 Task: Create a rule from the Recommended list, Task Added to this Project -> add SubTasks in the project AutoDesk with SubTasks Gather and Analyse Requirements , Design and Implement Solution , System Test and UAT , Release to Production / Go Live
Action: Mouse moved to (685, 361)
Screenshot: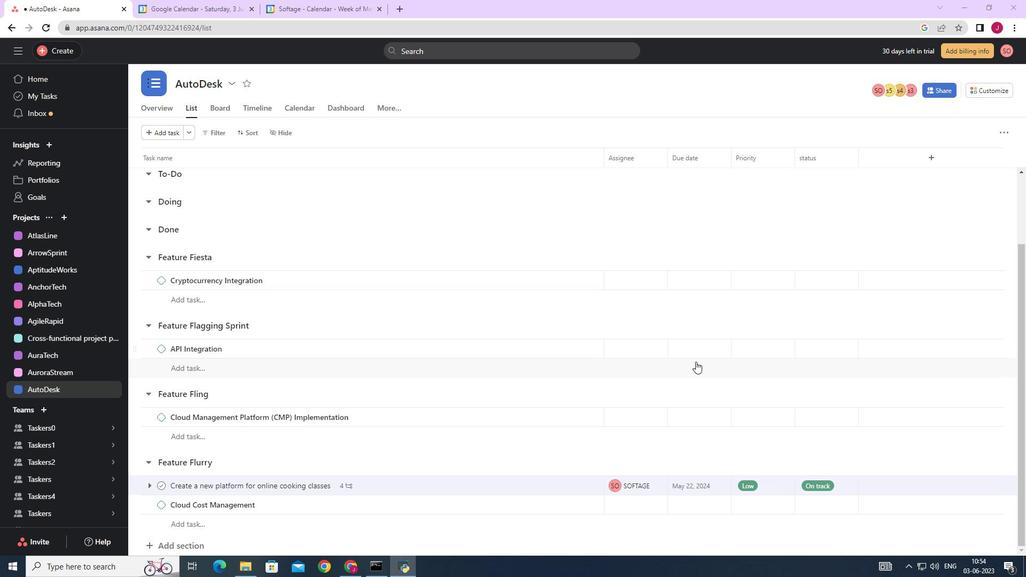 
Action: Mouse scrolled (685, 361) with delta (0, 0)
Screenshot: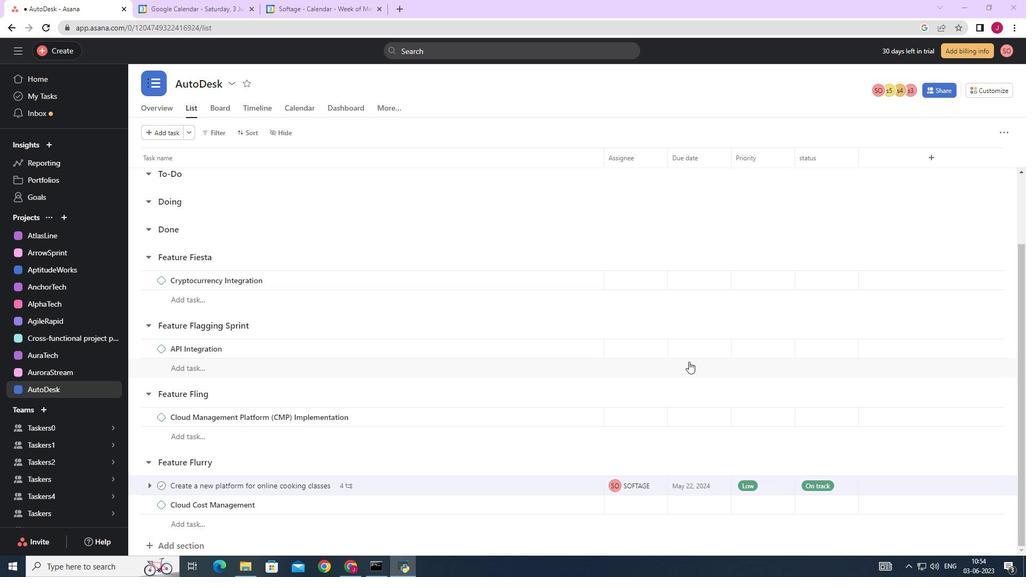 
Action: Mouse scrolled (685, 361) with delta (0, 0)
Screenshot: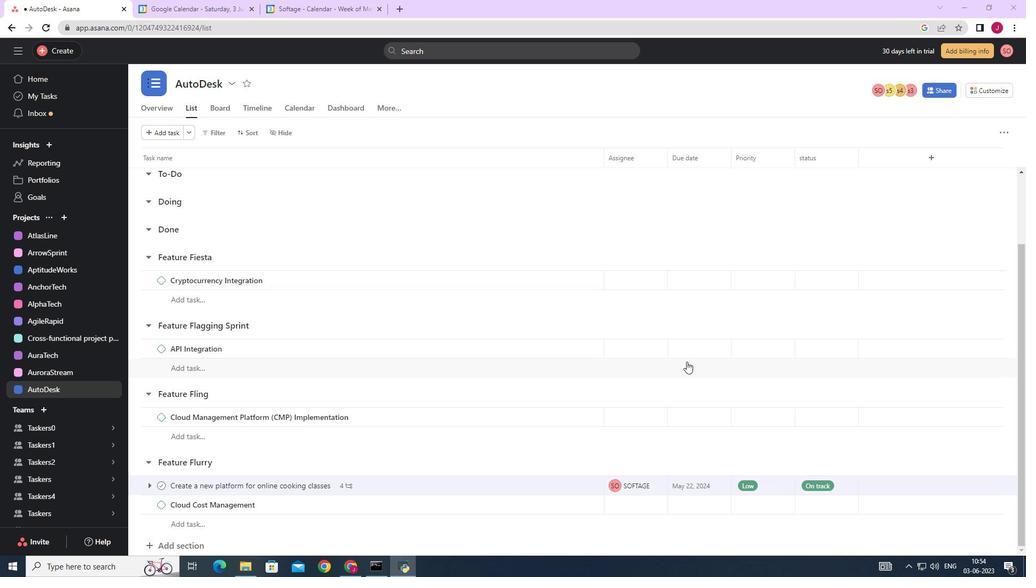 
Action: Mouse scrolled (685, 361) with delta (0, 0)
Screenshot: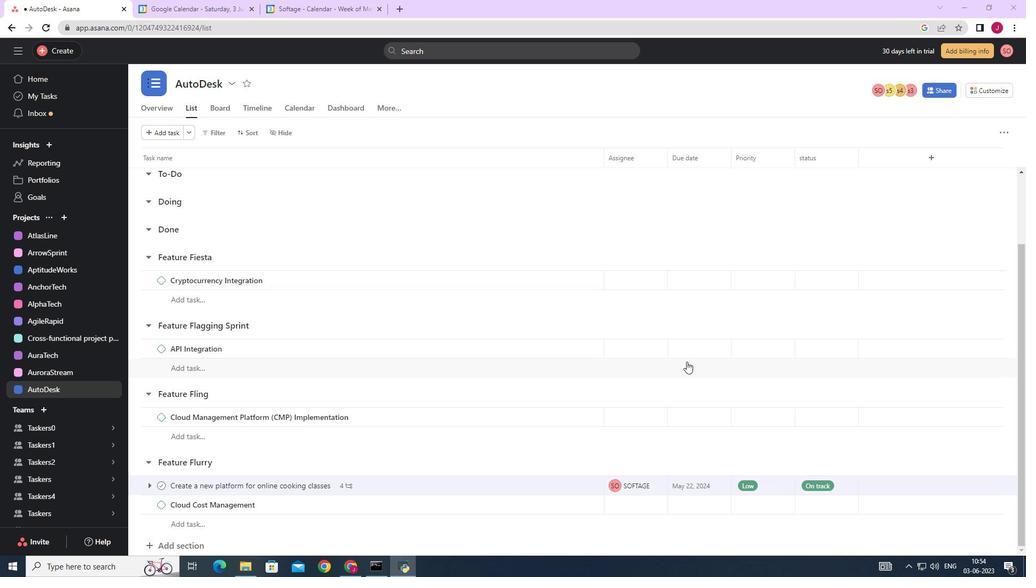 
Action: Mouse moved to (677, 354)
Screenshot: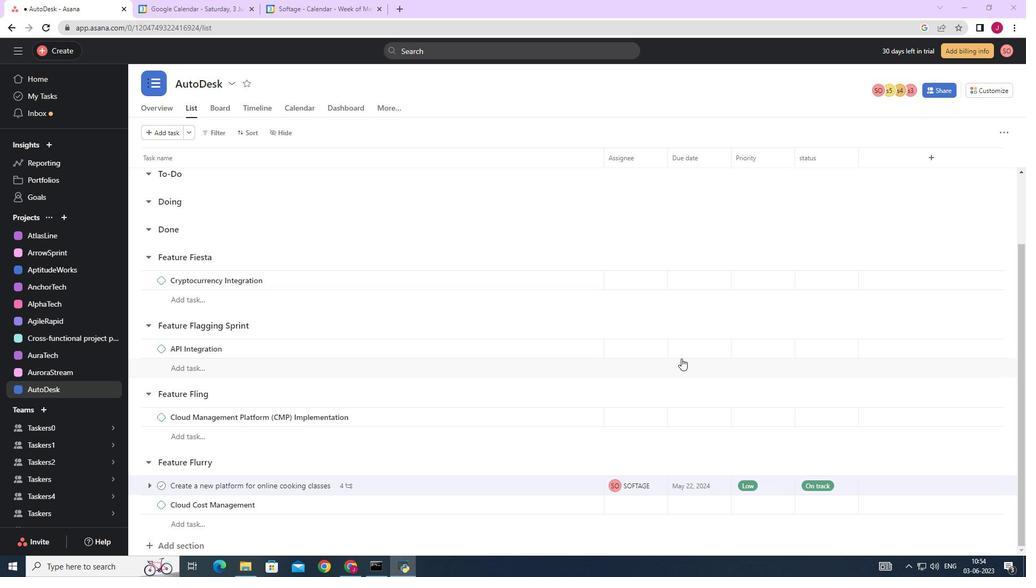 
Action: Mouse scrolled (677, 355) with delta (0, 0)
Screenshot: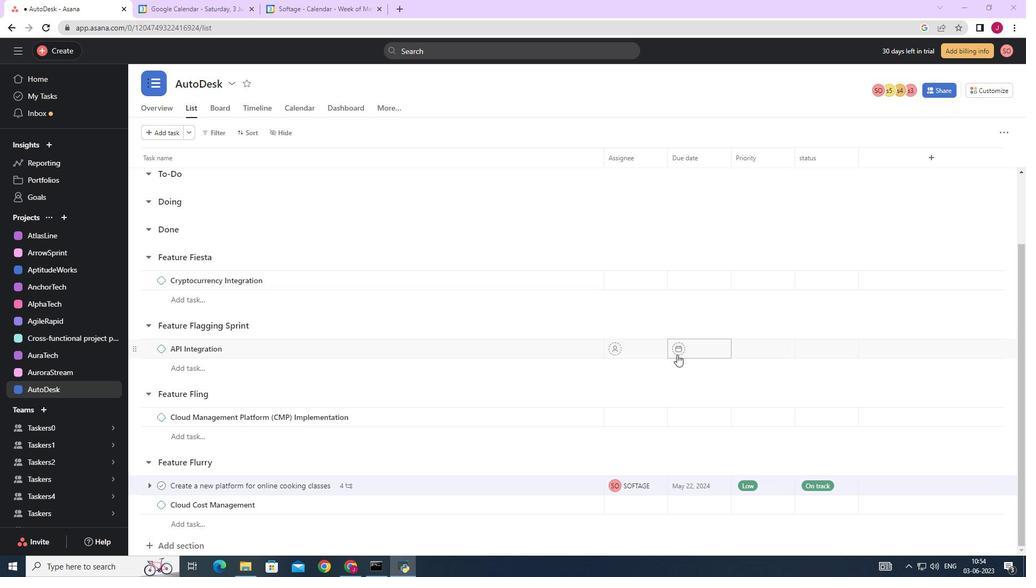 
Action: Mouse scrolled (677, 355) with delta (0, 0)
Screenshot: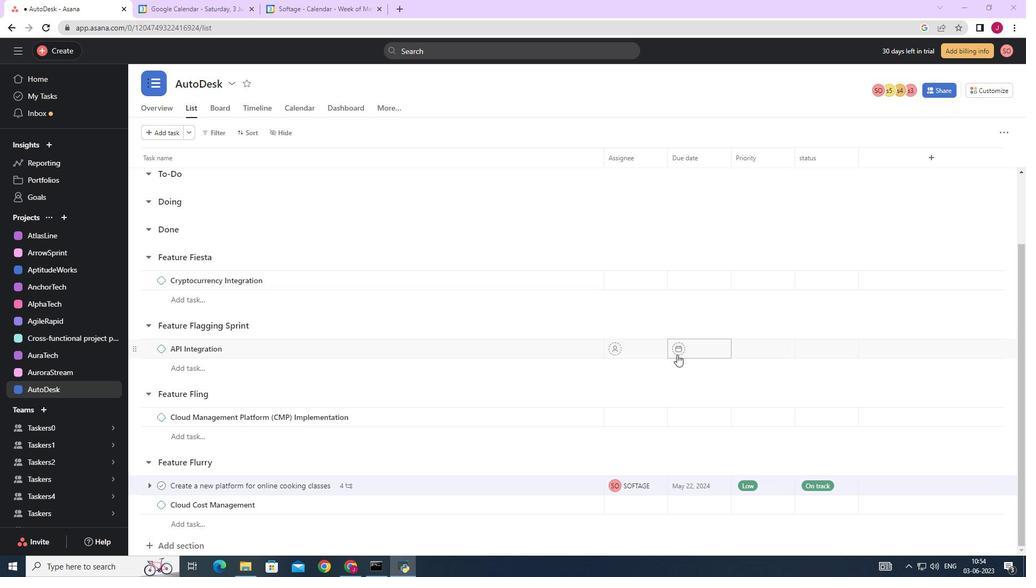 
Action: Mouse scrolled (677, 355) with delta (0, 0)
Screenshot: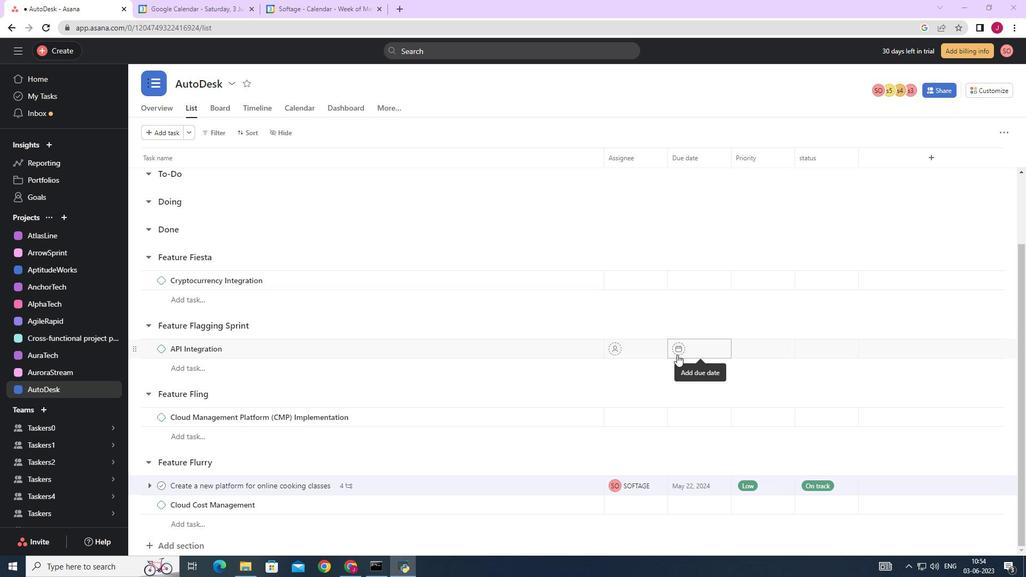 
Action: Mouse moved to (673, 352)
Screenshot: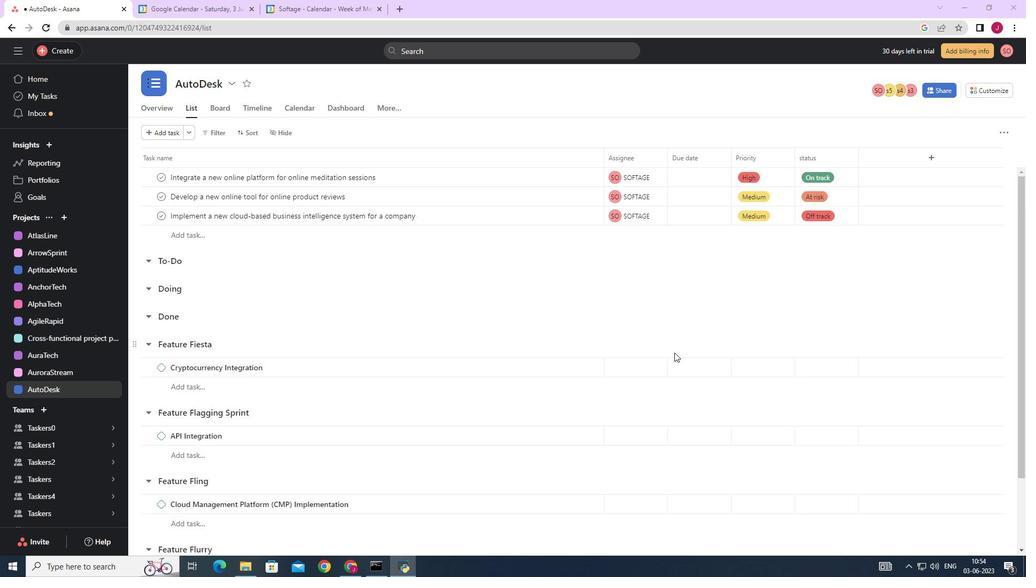 
Action: Mouse scrolled (673, 351) with delta (0, 0)
Screenshot: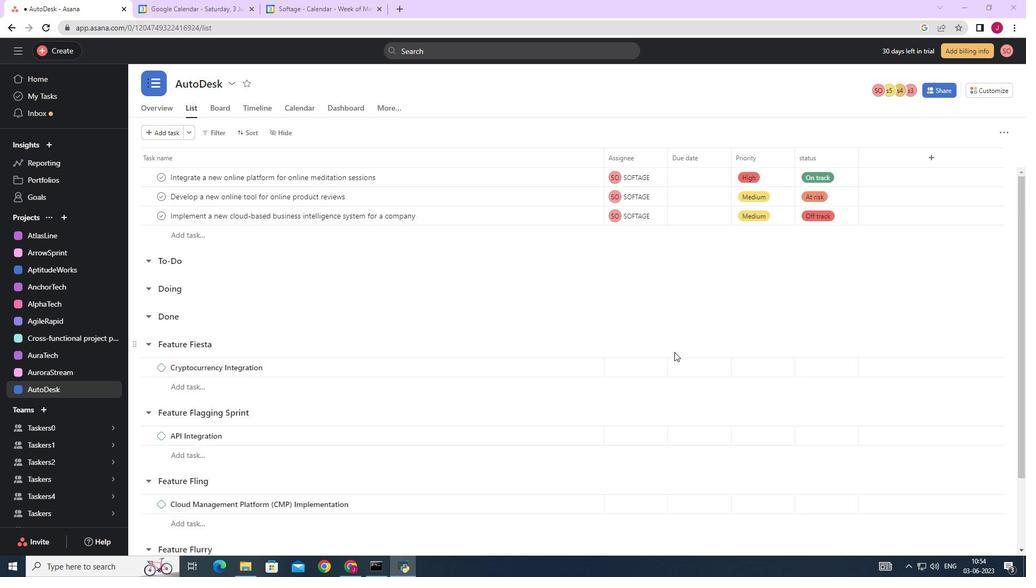 
Action: Mouse scrolled (673, 351) with delta (0, 0)
Screenshot: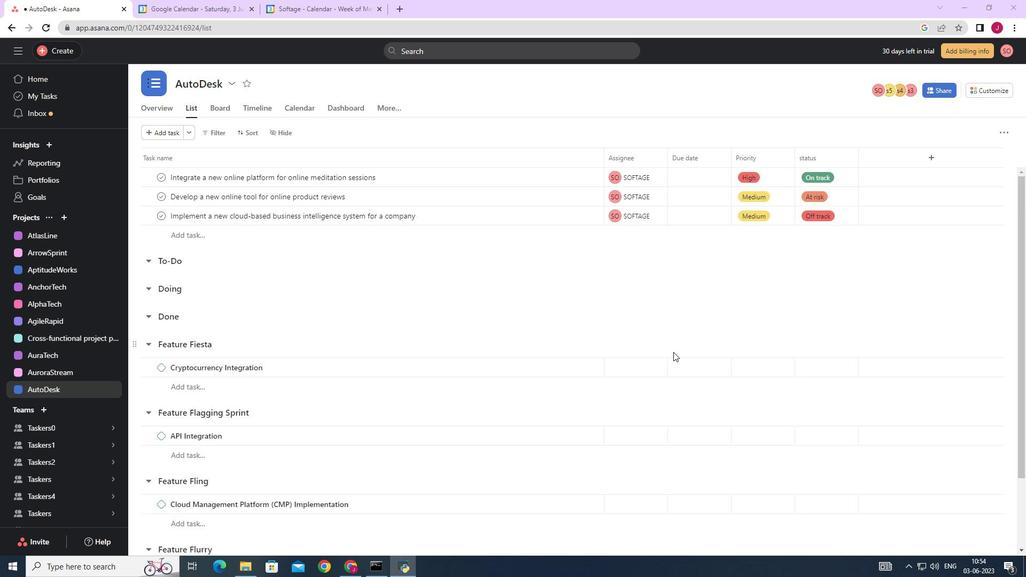 
Action: Mouse scrolled (673, 351) with delta (0, 0)
Screenshot: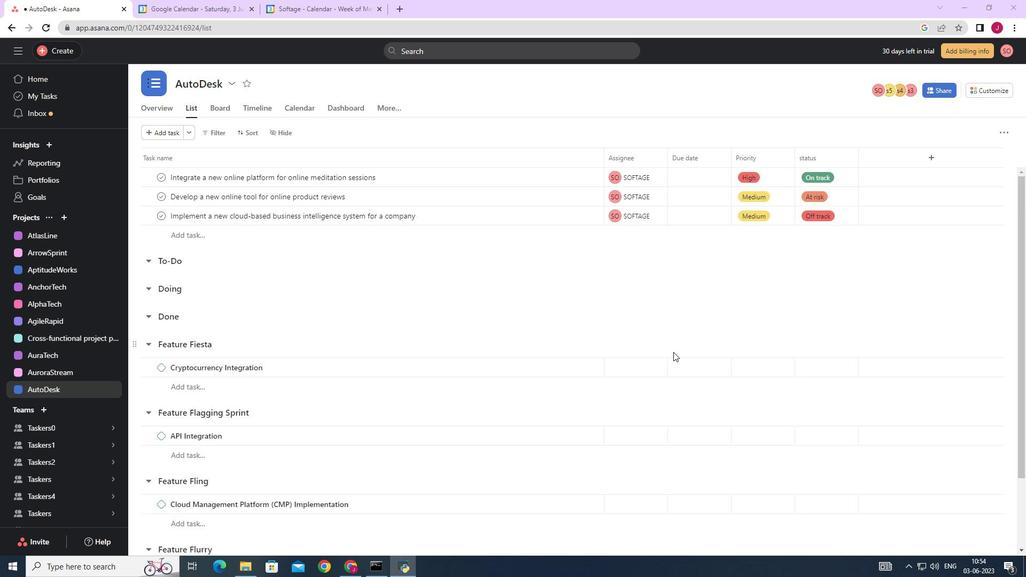 
Action: Mouse moved to (388, 418)
Screenshot: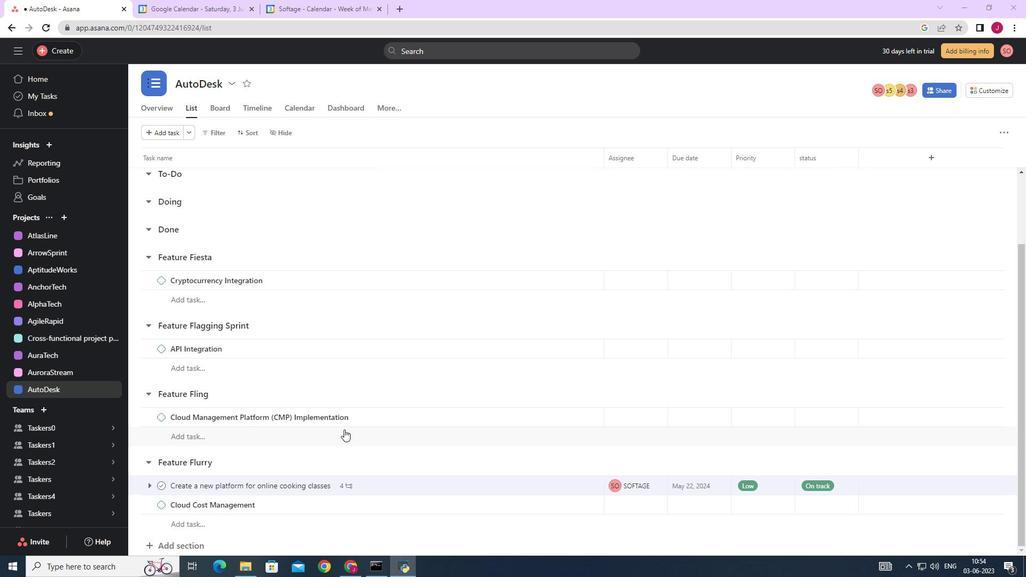 
Action: Mouse scrolled (388, 419) with delta (0, 0)
Screenshot: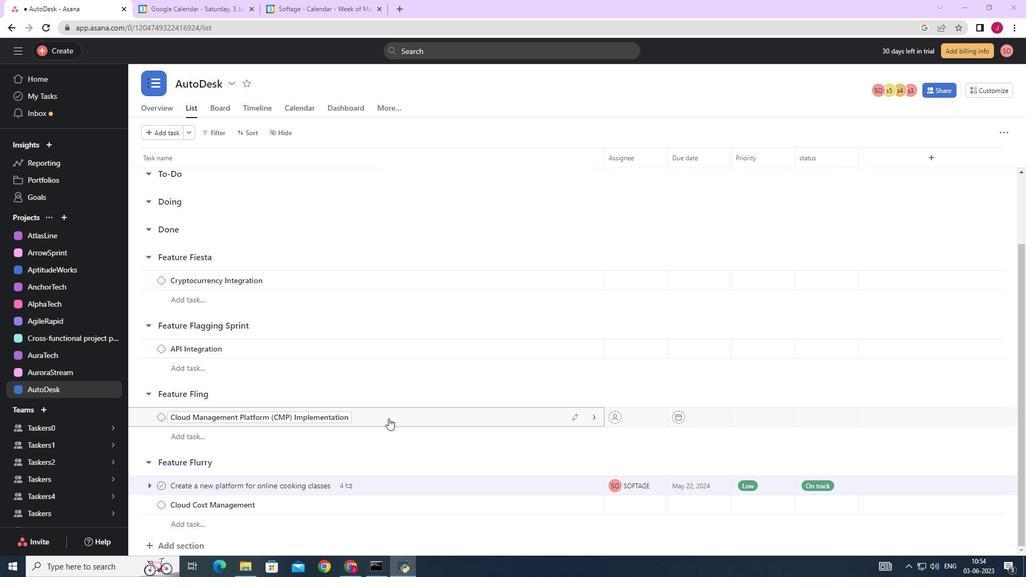 
Action: Mouse scrolled (388, 419) with delta (0, 0)
Screenshot: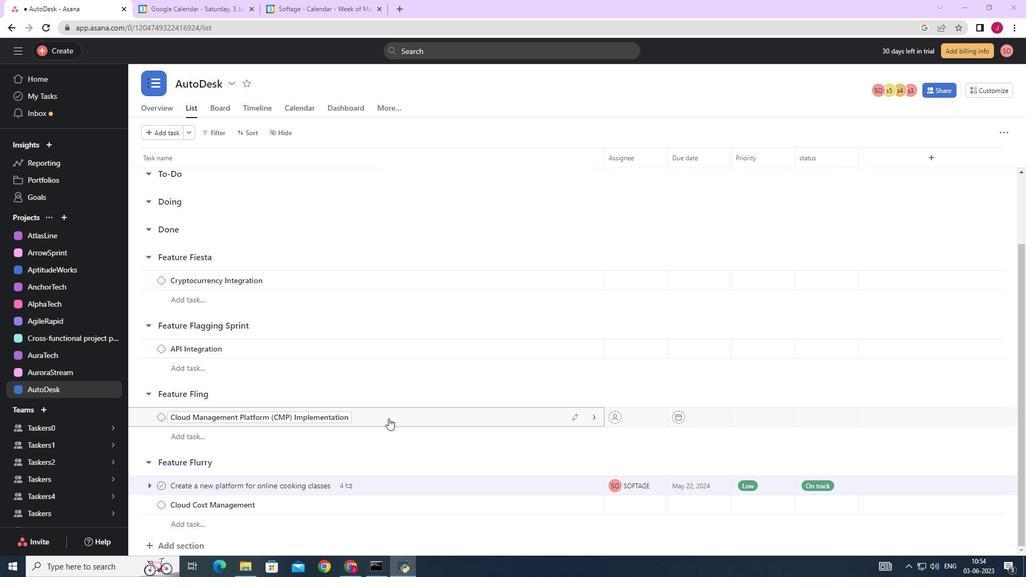 
Action: Mouse scrolled (388, 419) with delta (0, 0)
Screenshot: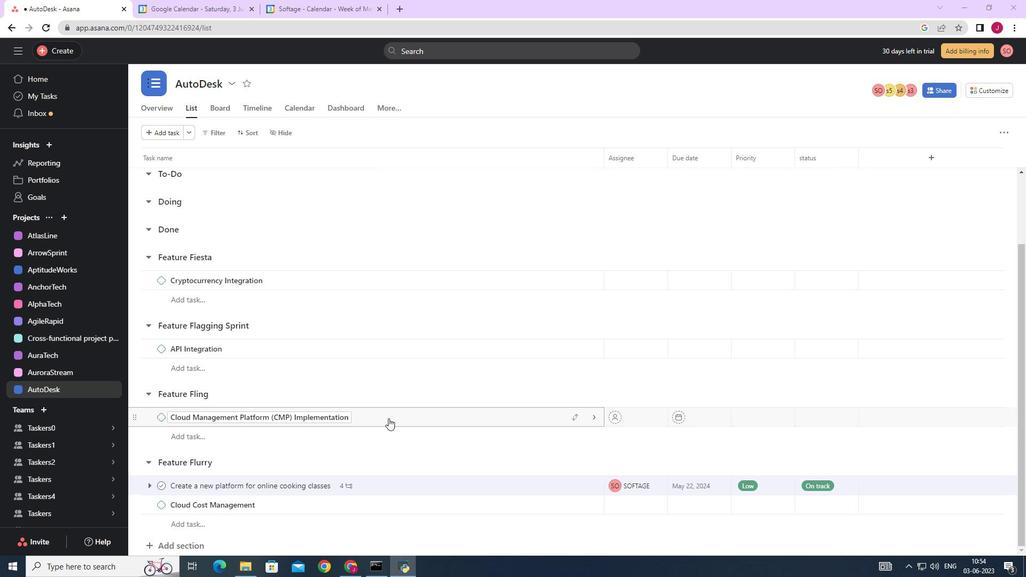 
Action: Mouse moved to (989, 89)
Screenshot: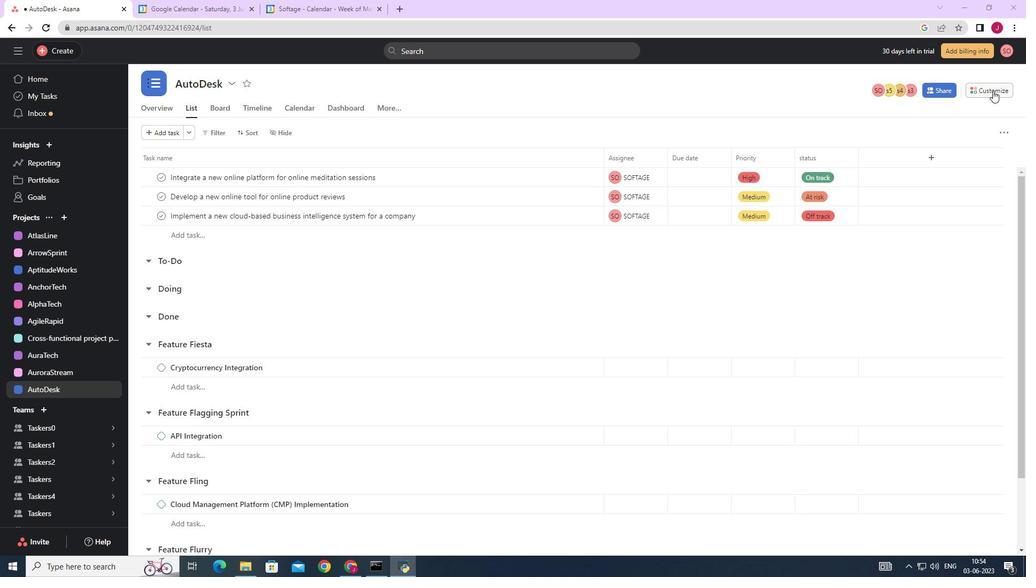 
Action: Mouse pressed left at (989, 89)
Screenshot: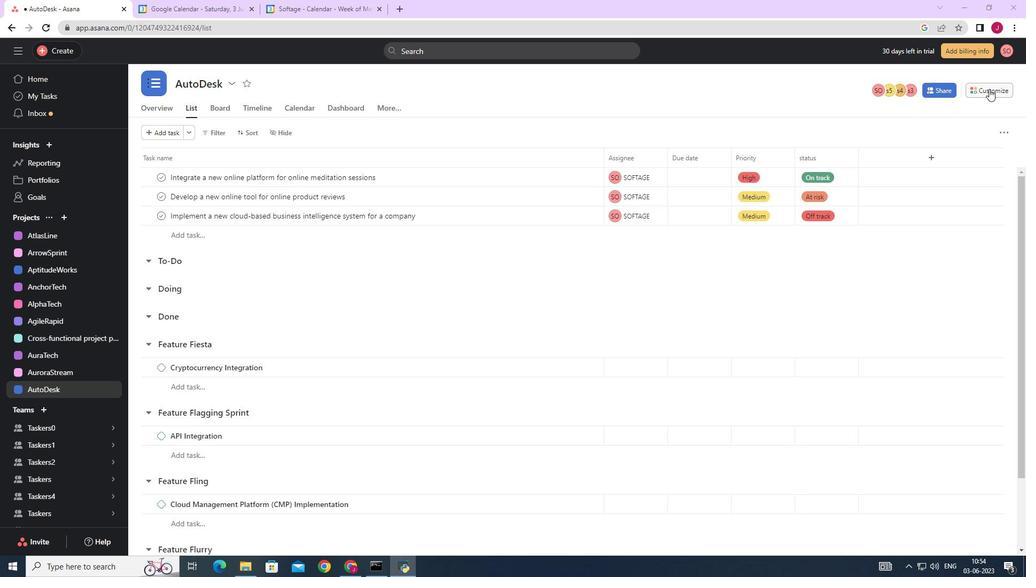
Action: Mouse moved to (799, 234)
Screenshot: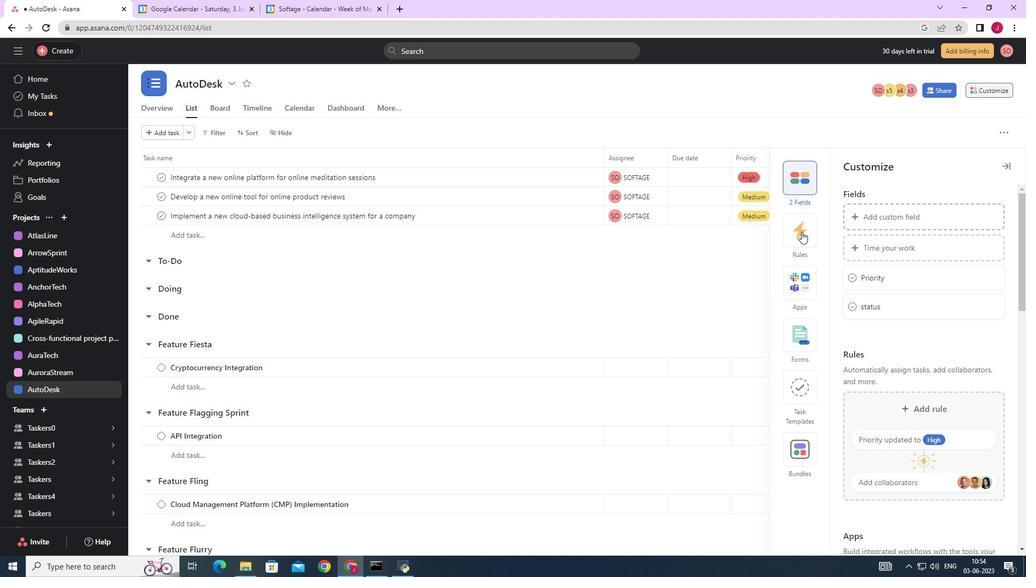
Action: Mouse pressed left at (799, 234)
Screenshot: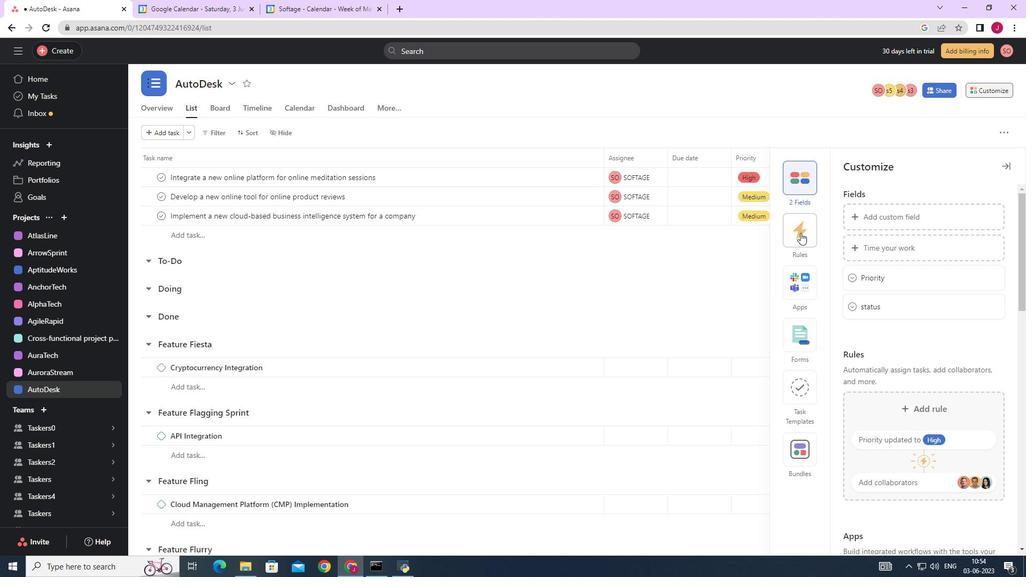 
Action: Mouse moved to (899, 250)
Screenshot: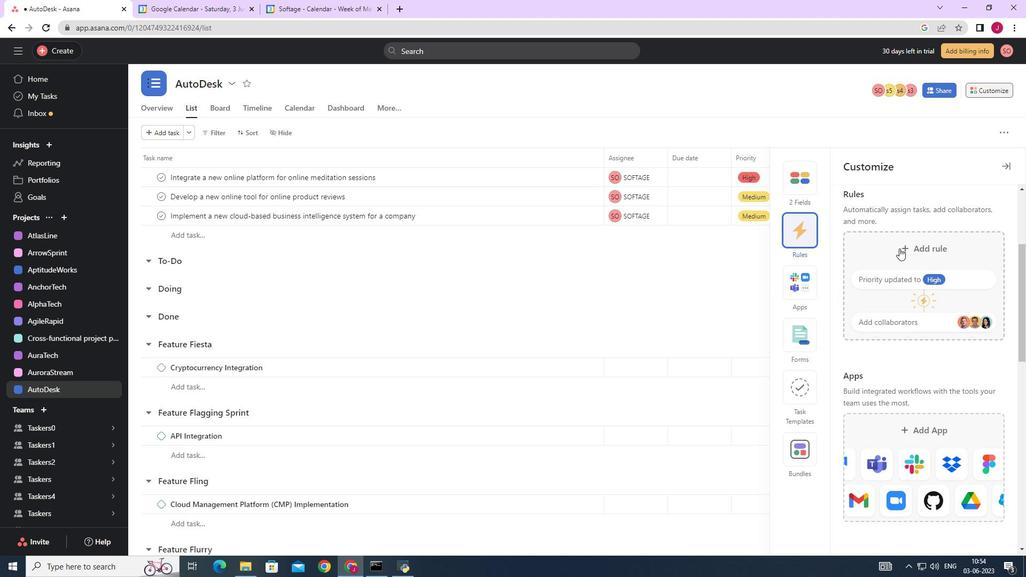 
Action: Mouse pressed left at (899, 250)
Screenshot: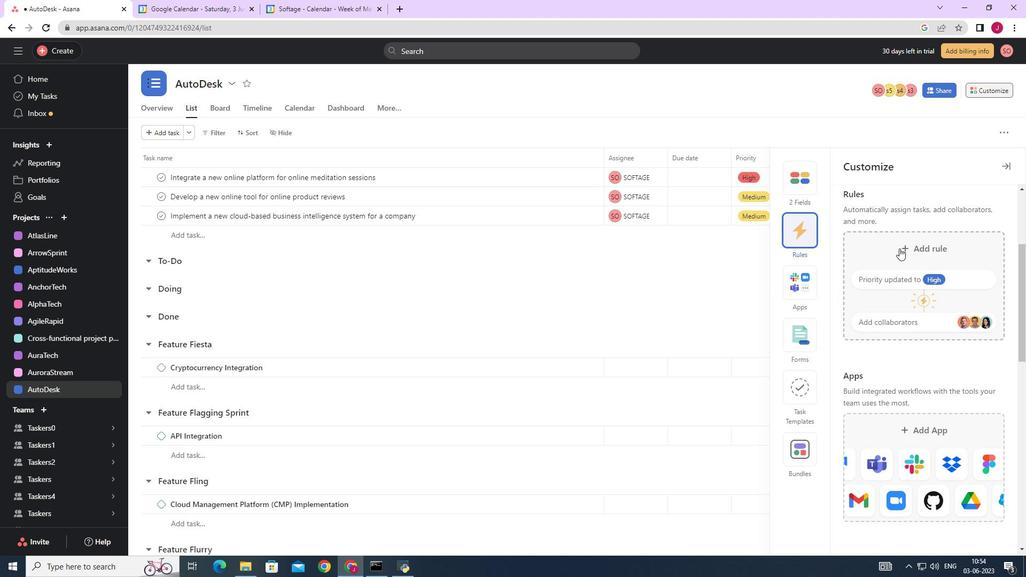 
Action: Mouse moved to (416, 164)
Screenshot: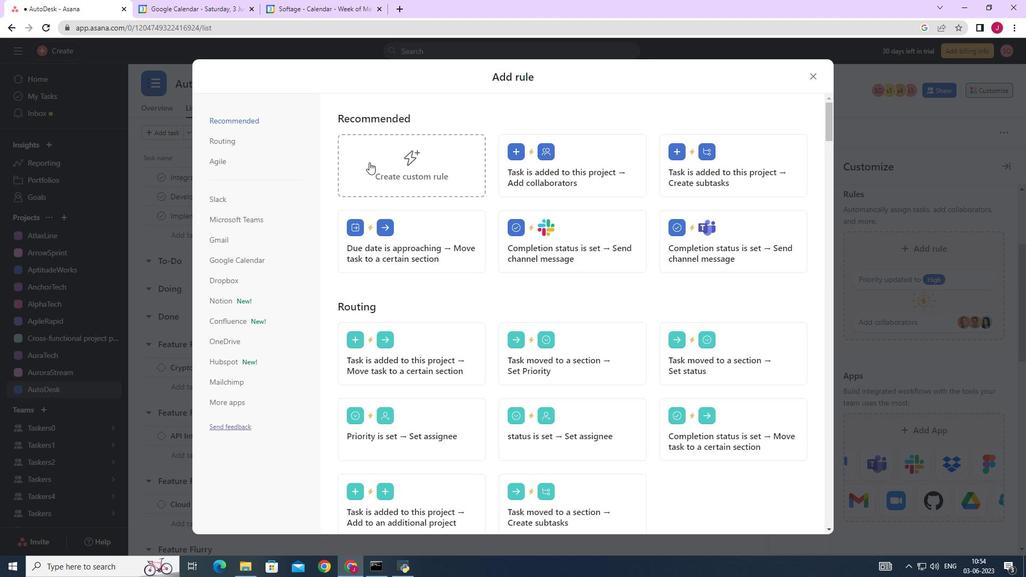 
Action: Mouse pressed left at (416, 164)
Screenshot: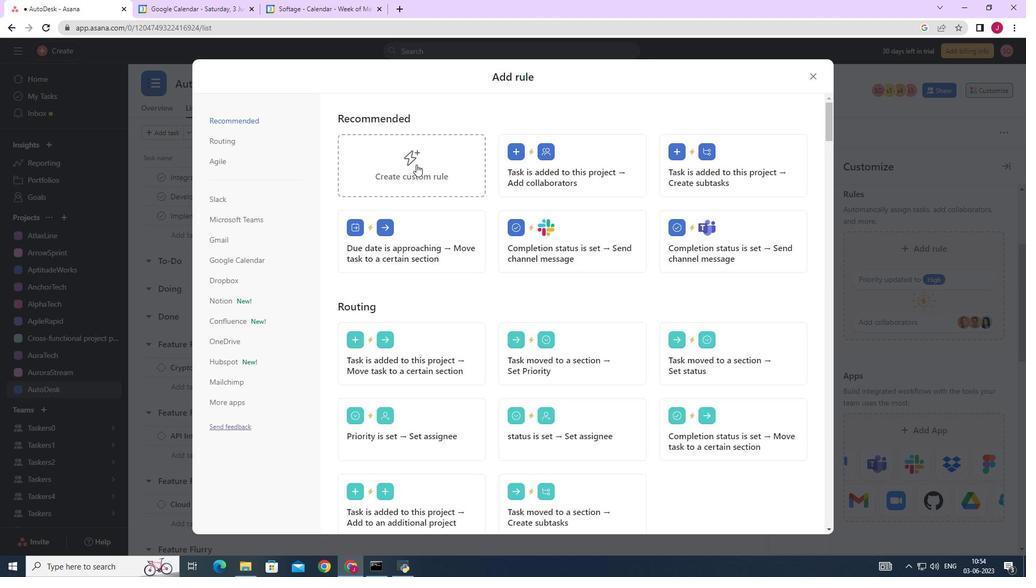 
Action: Mouse moved to (495, 272)
Screenshot: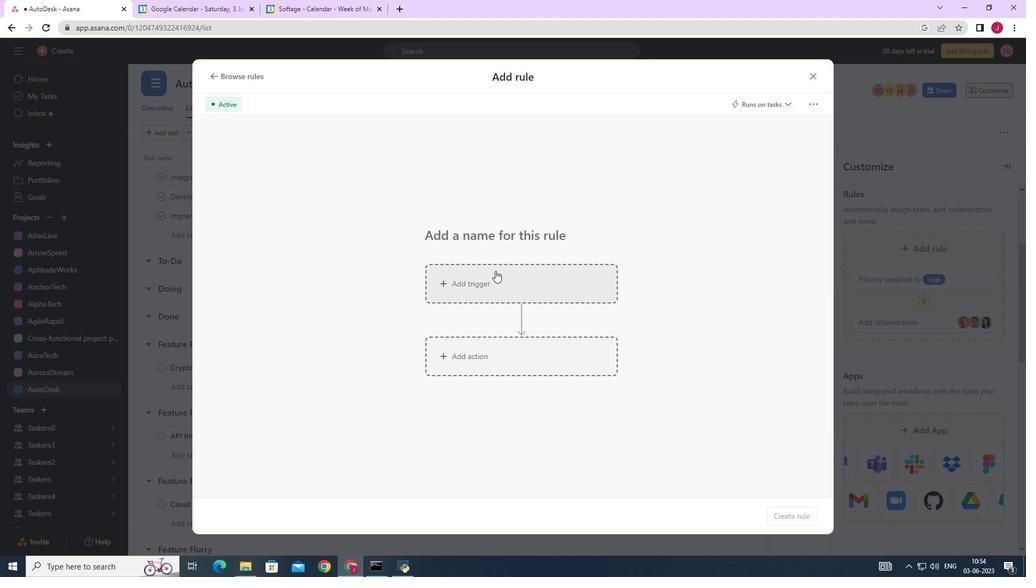 
Action: Mouse pressed left at (495, 272)
Screenshot: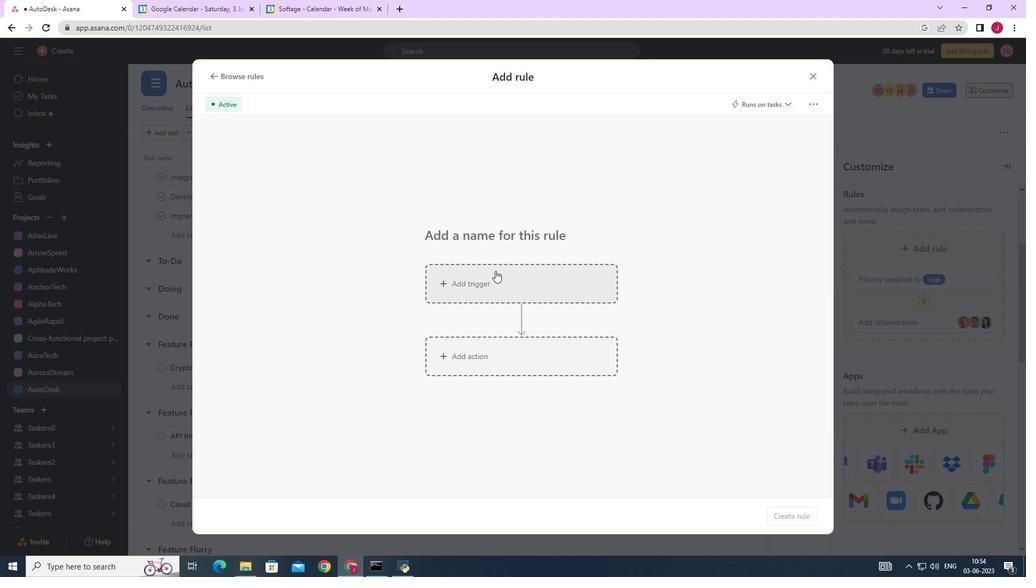 
Action: Mouse moved to (444, 350)
Screenshot: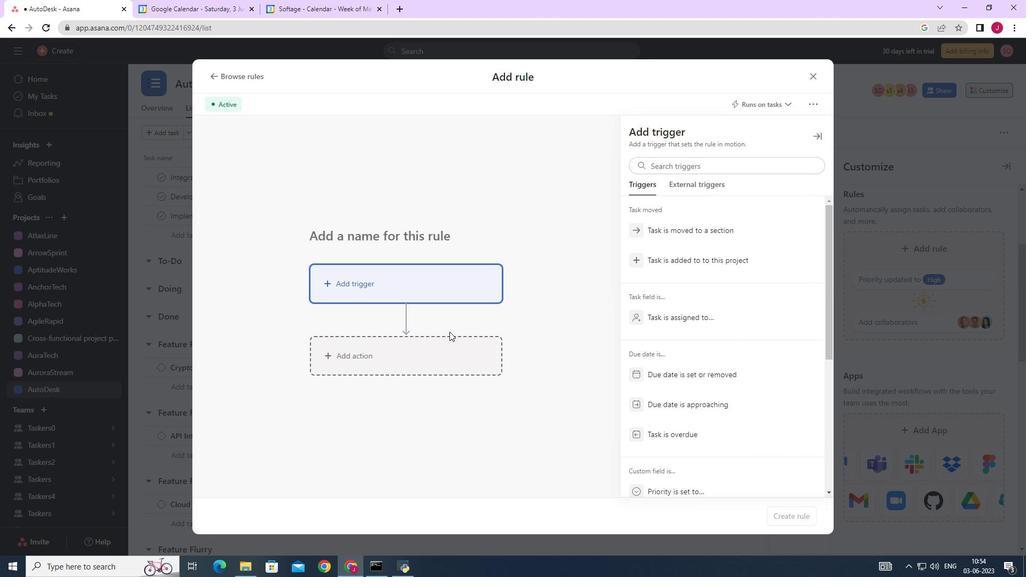 
Action: Mouse pressed left at (444, 350)
Screenshot: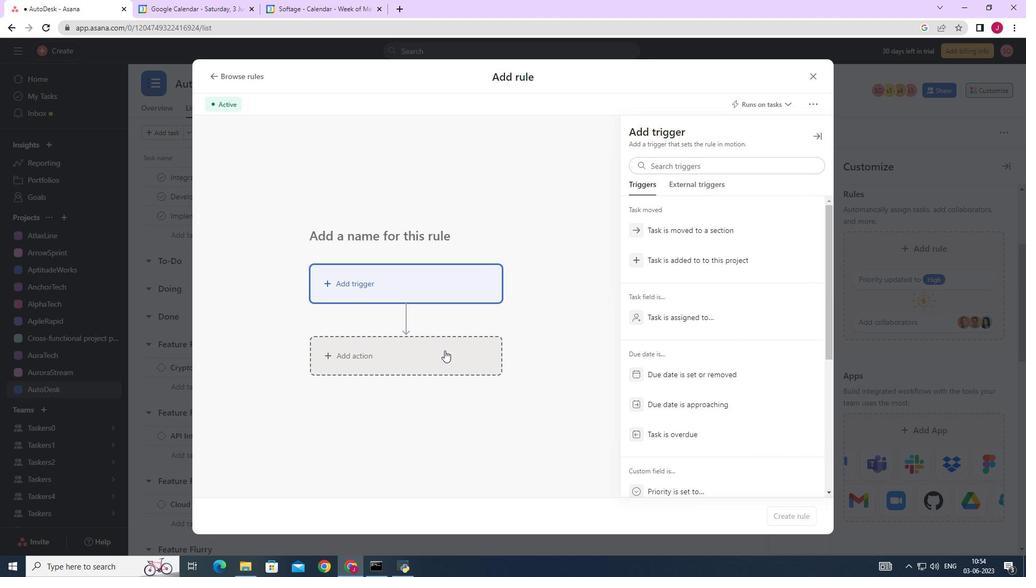
Action: Mouse moved to (686, 262)
Screenshot: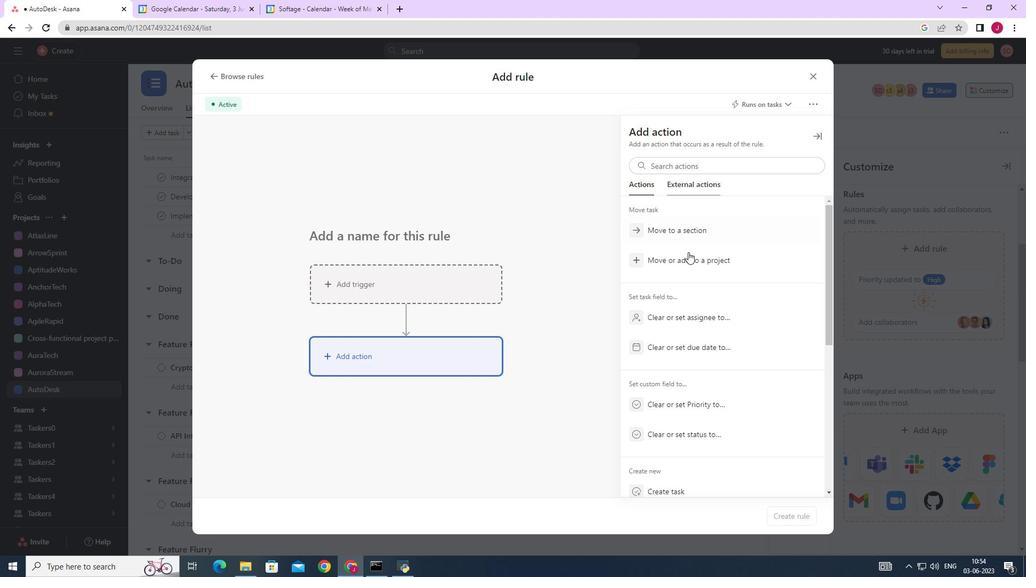 
Action: Mouse scrolled (686, 262) with delta (0, 0)
Screenshot: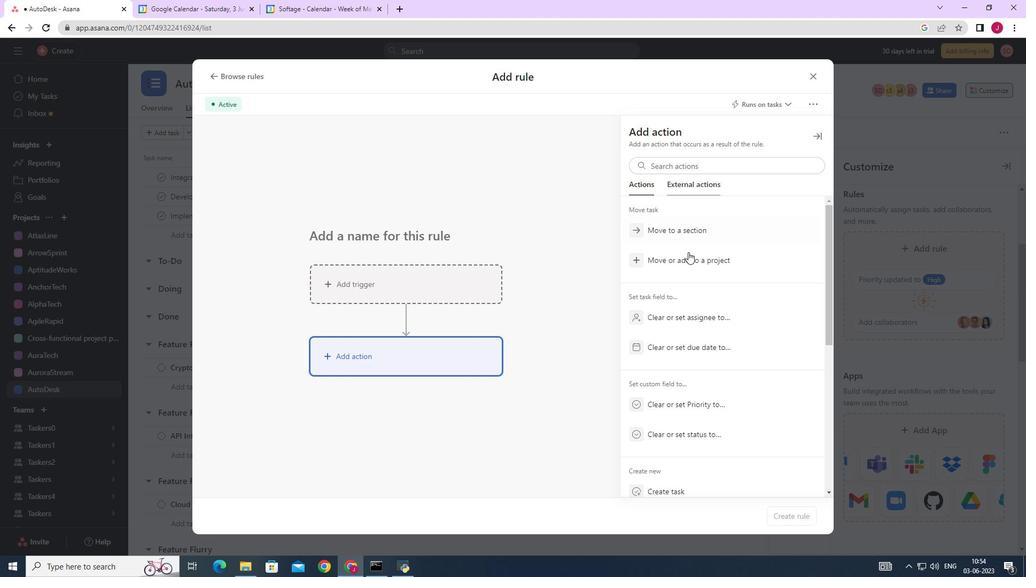 
Action: Mouse moved to (686, 264)
Screenshot: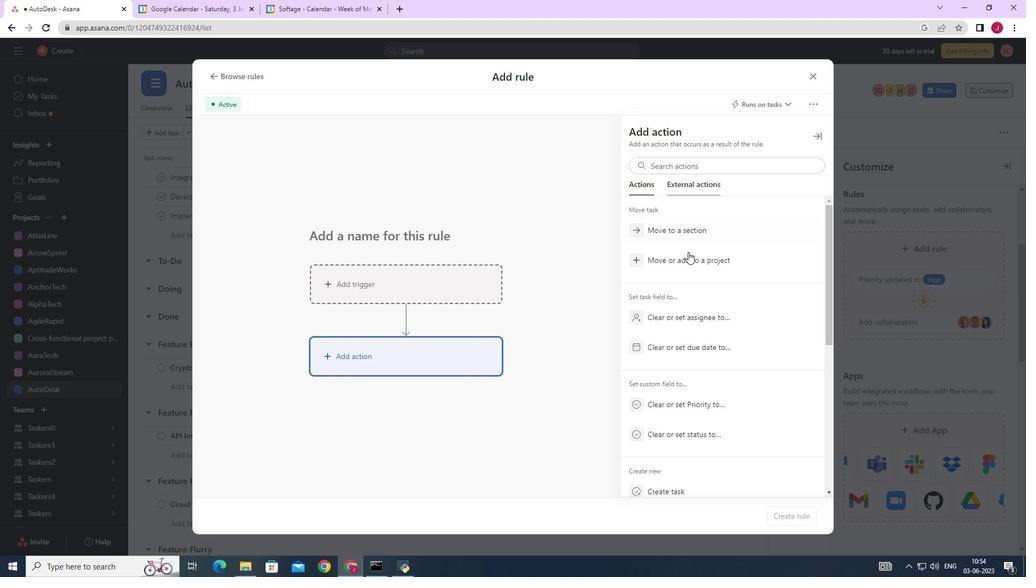 
Action: Mouse scrolled (686, 264) with delta (0, 0)
Screenshot: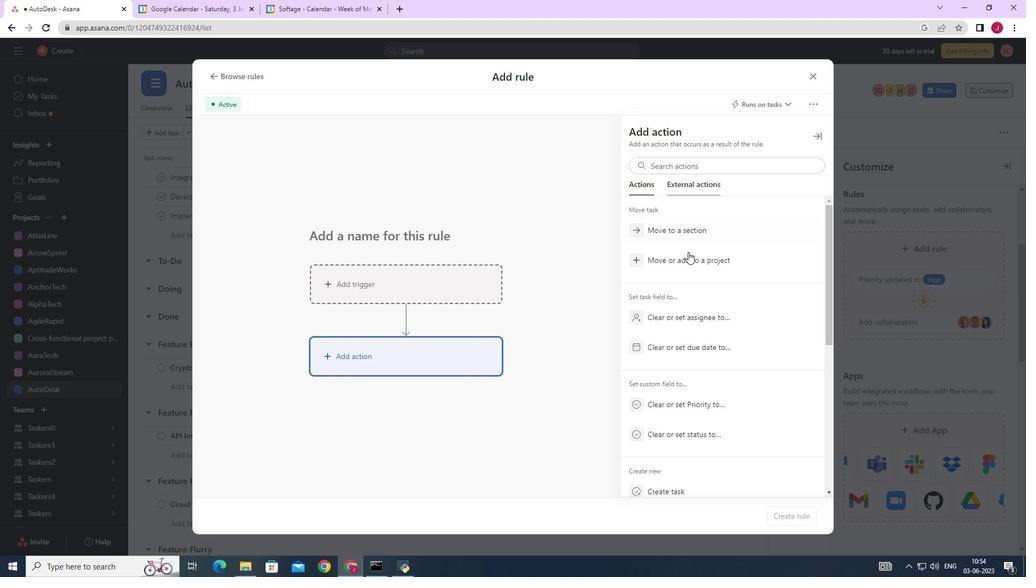 
Action: Mouse moved to (686, 264)
Screenshot: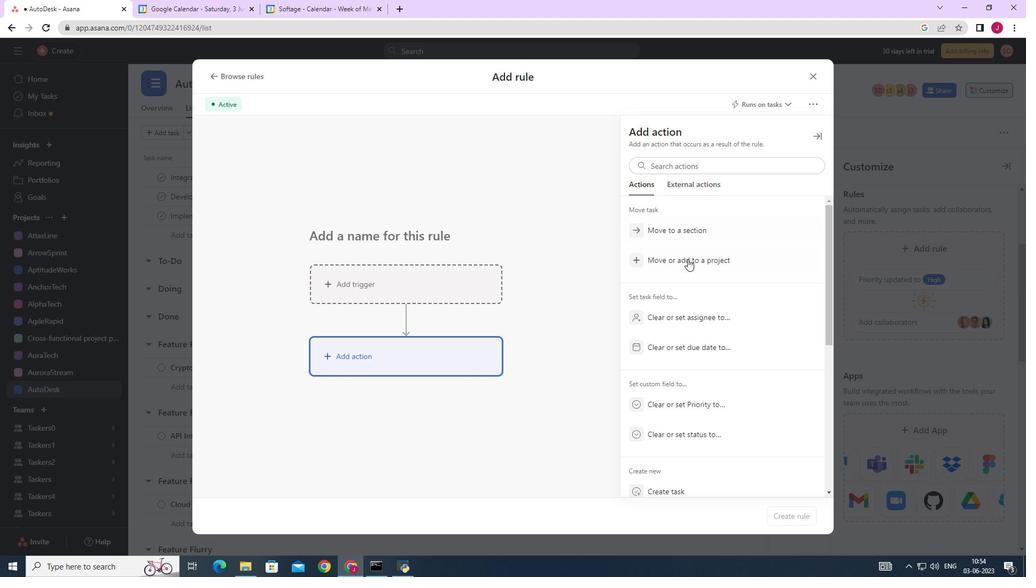 
Action: Mouse scrolled (686, 264) with delta (0, 0)
Screenshot: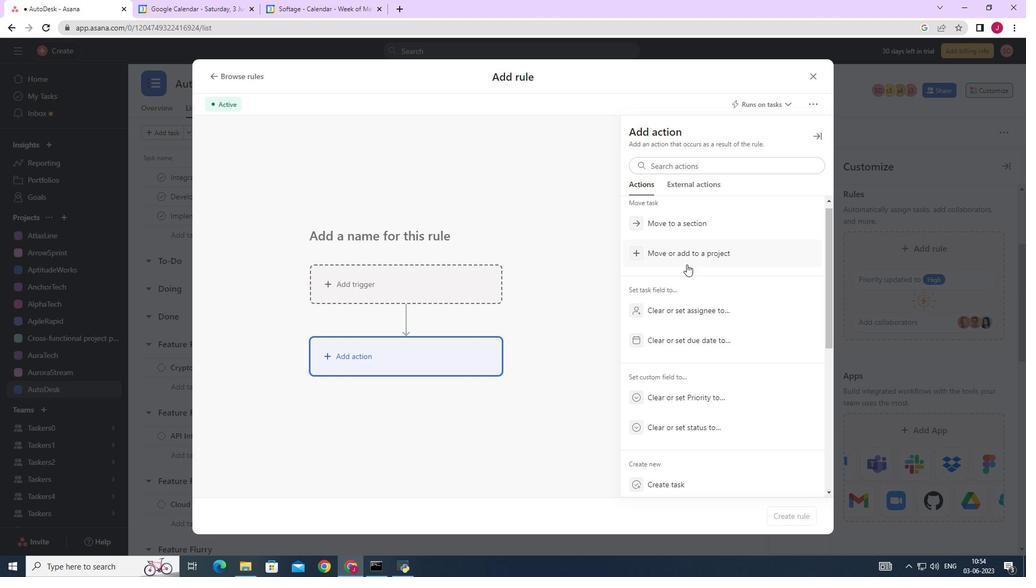 
Action: Mouse moved to (665, 358)
Screenshot: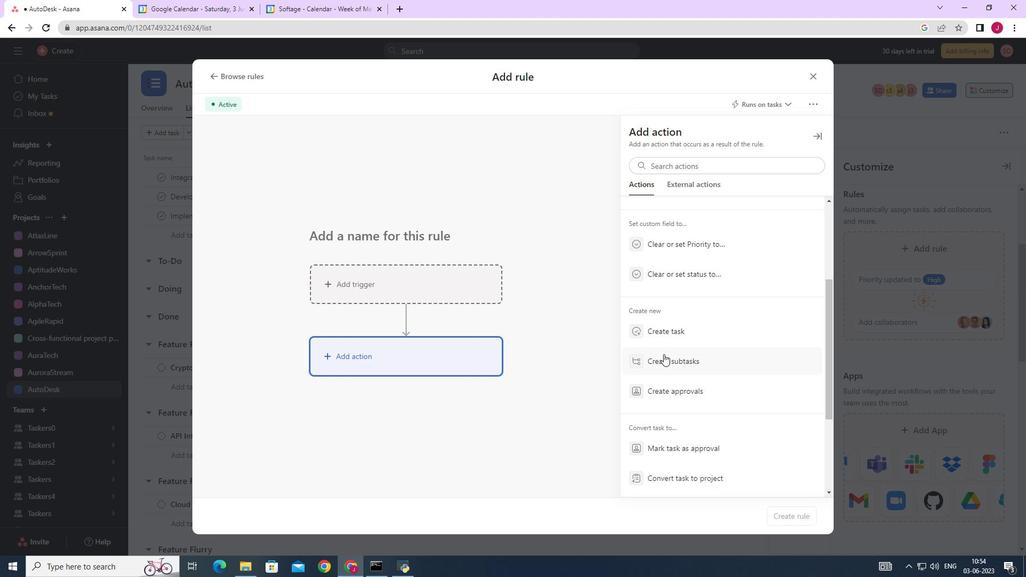 
Action: Mouse pressed left at (665, 358)
Screenshot: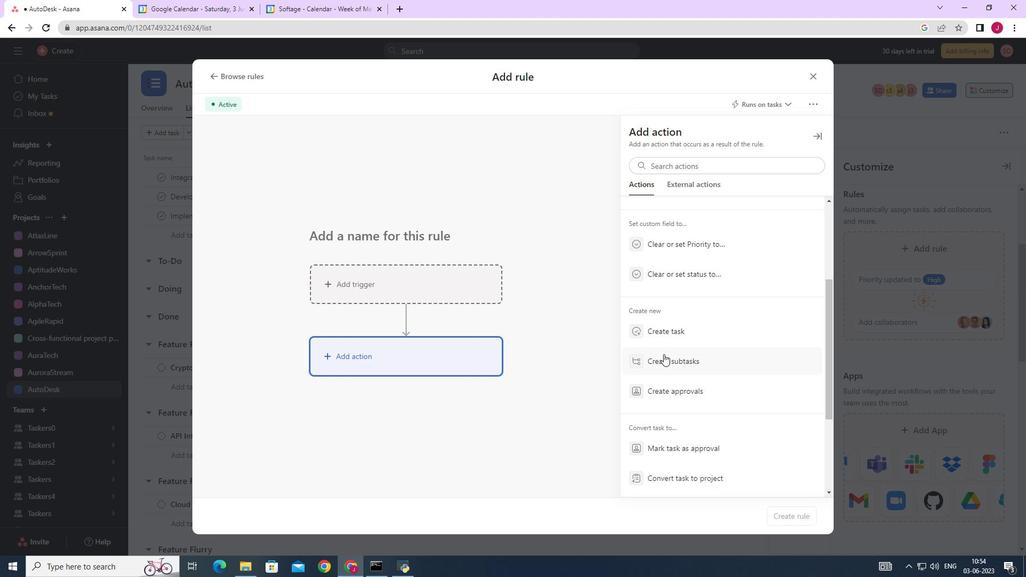 
Action: Mouse moved to (804, 275)
Screenshot: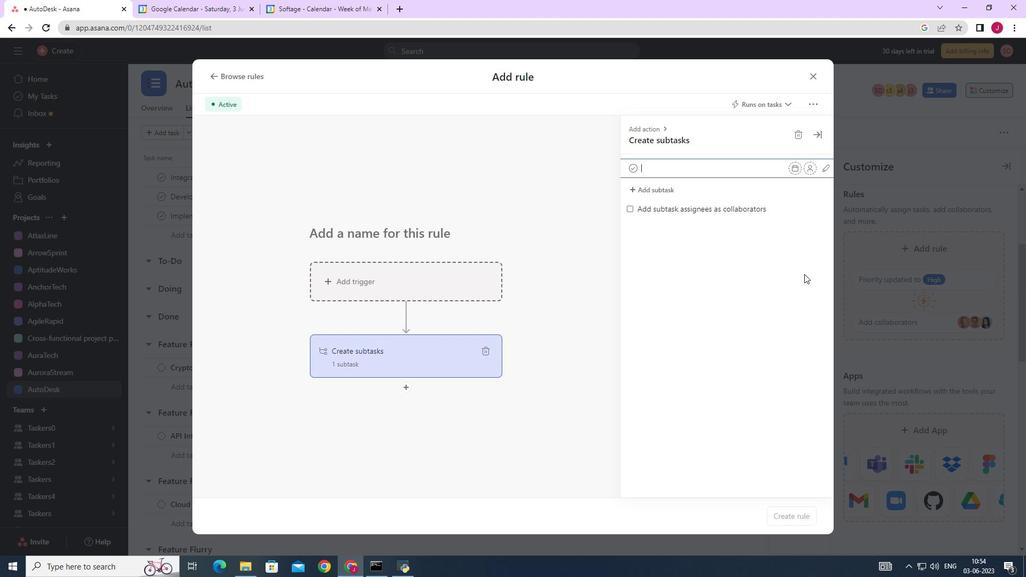 
Action: Key pressed <Key.caps_lock>G<Key.caps_lock>ather<Key.space>and<Key.space><Key.caps_lock>A<Key.caps_lock>nalyse<Key.space><Key.caps_lock>R<Key.caps_lock>equirements<Key.enter><Key.caps_lock>D<Key.caps_lock>esign<Key.space>and<Key.space><Key.caps_lock>I<Key.caps_lock>mplement<Key.space><Key.caps_lock>S<Key.caps_lock>olution<Key.enter><Key.caps_lock>S<Key.caps_lock>ystem<Key.space><Key.caps_lock>T<Key.caps_lock>est<Key.space>and<Key.space><Key.caps_lock>UAT<Key.enter><Key.caps_lock>r<Key.backspace><Key.caps_lock>R<Key.caps_lock>elease<Key.space>to<Key.space>production<Key.space>/<Key.space><Key.caps_lock>G<Key.caps_lock>o<Key.space><Key.caps_lock>L<Key.caps_lock>ive<Key.enter>
Screenshot: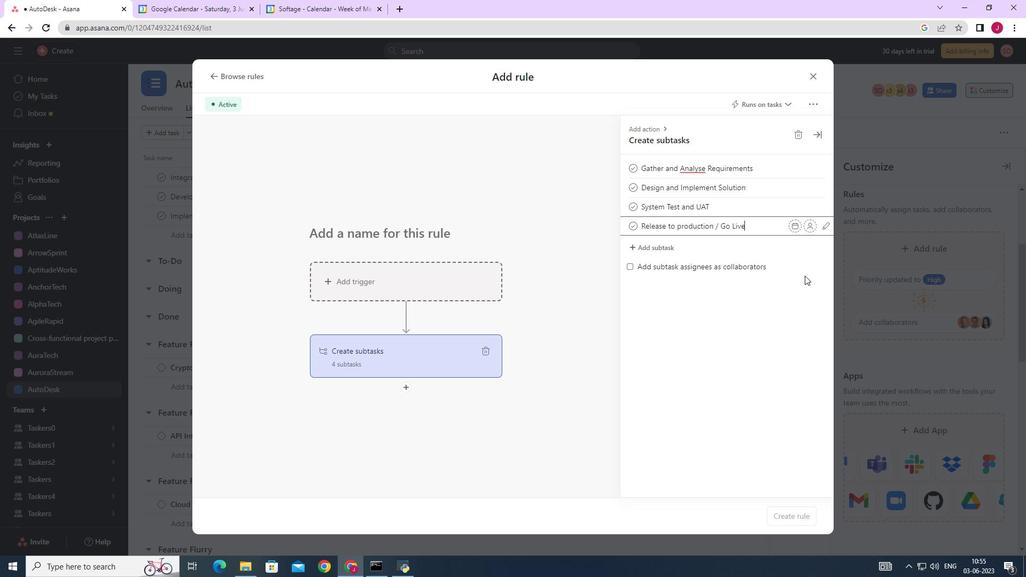 
Action: Mouse moved to (816, 81)
Screenshot: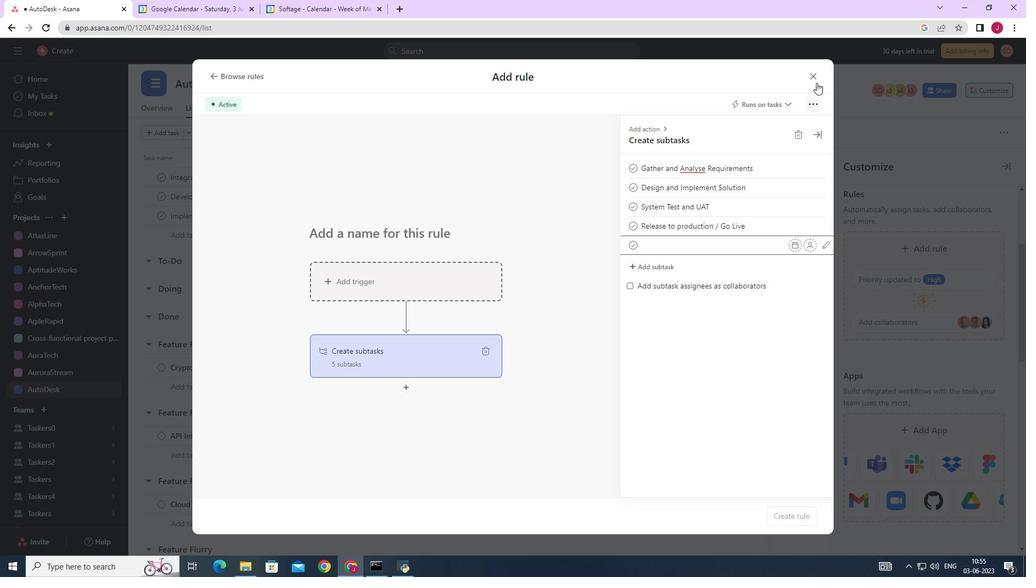 
Action: Mouse pressed left at (816, 81)
Screenshot: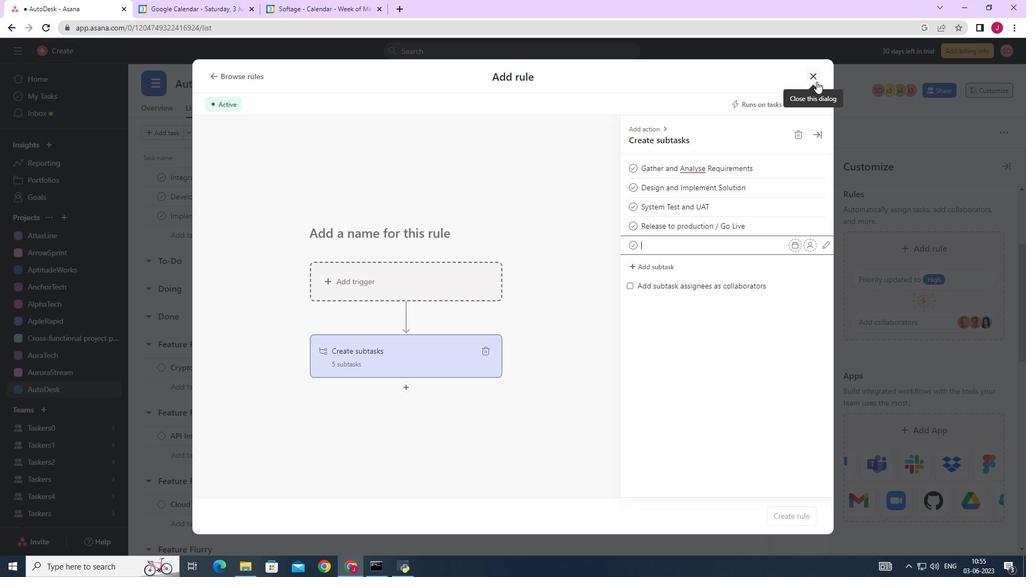 
